 Task: Create a due date automation trigger when advanced on, on the wednesday of the week a card is due add content with a name or a description ending with resume at 11:00 AM.
Action: Mouse moved to (1084, 83)
Screenshot: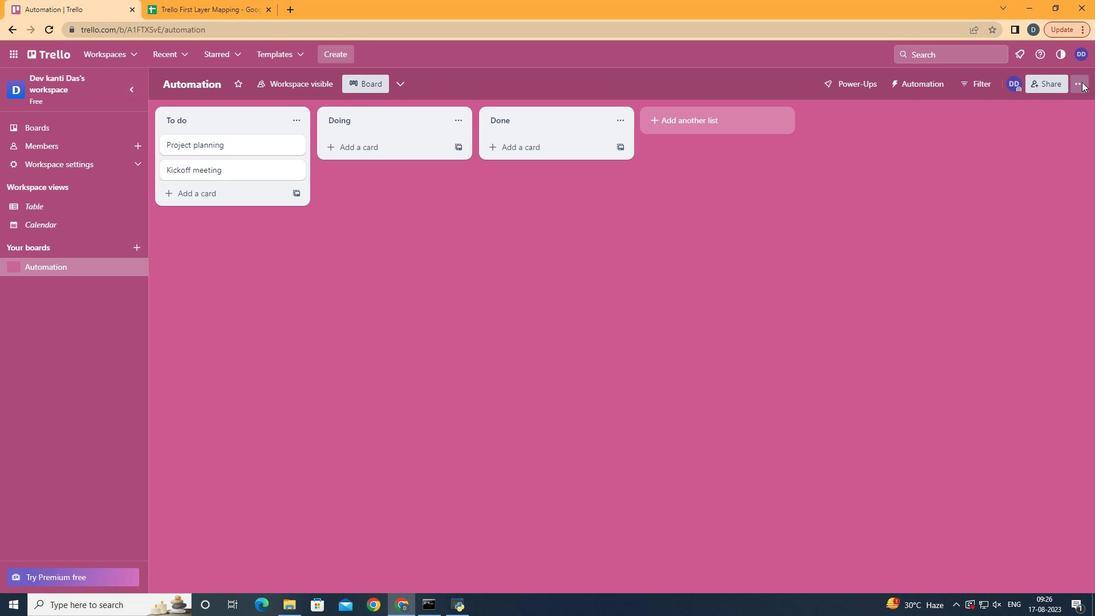 
Action: Mouse pressed left at (1084, 83)
Screenshot: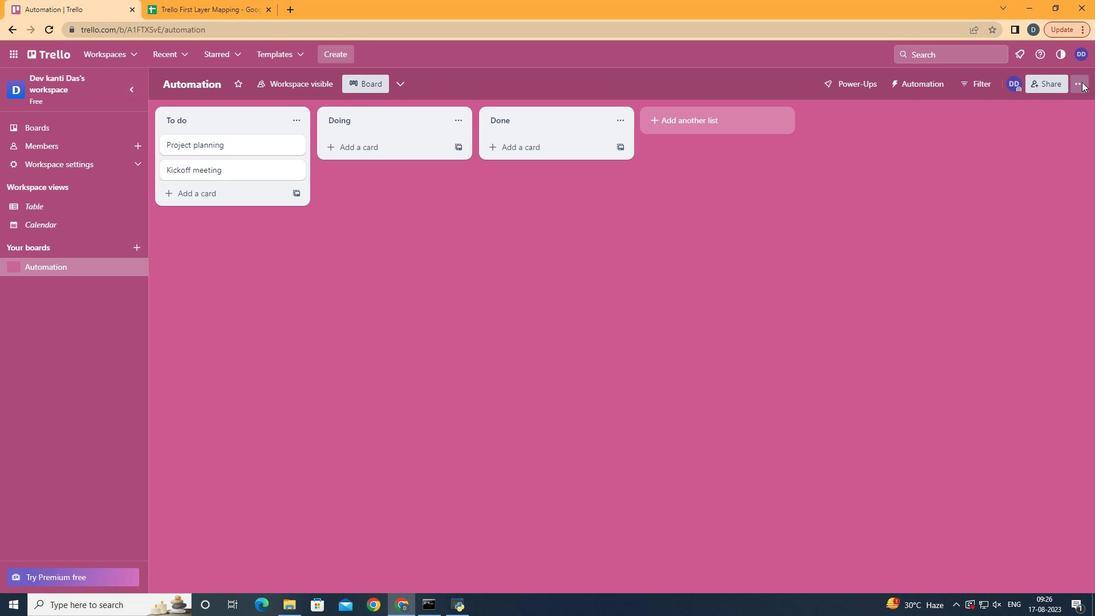 
Action: Mouse moved to (1016, 243)
Screenshot: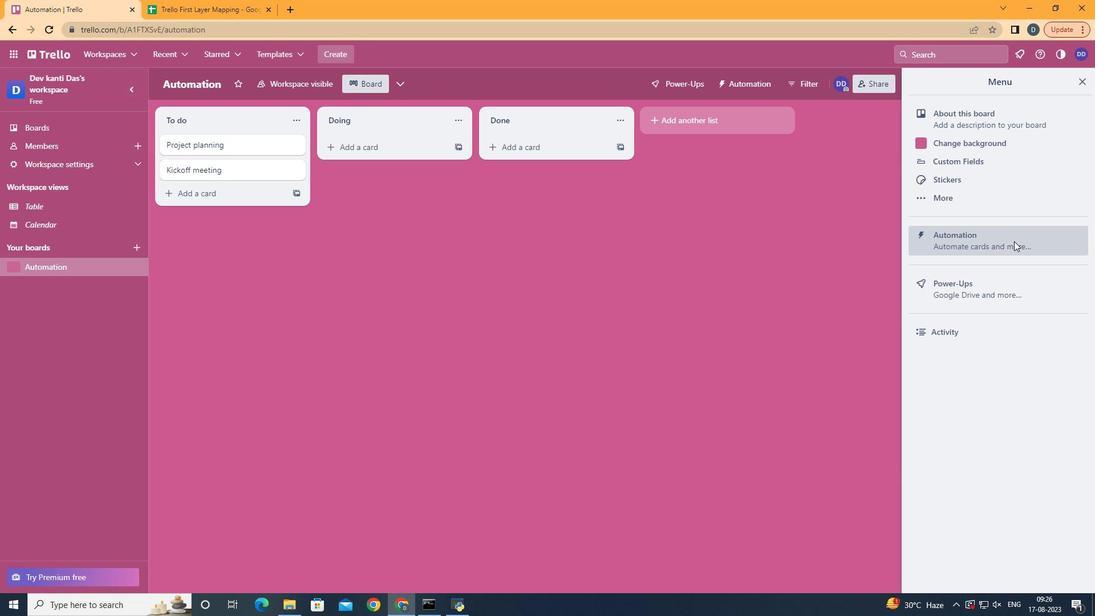 
Action: Mouse pressed left at (1016, 243)
Screenshot: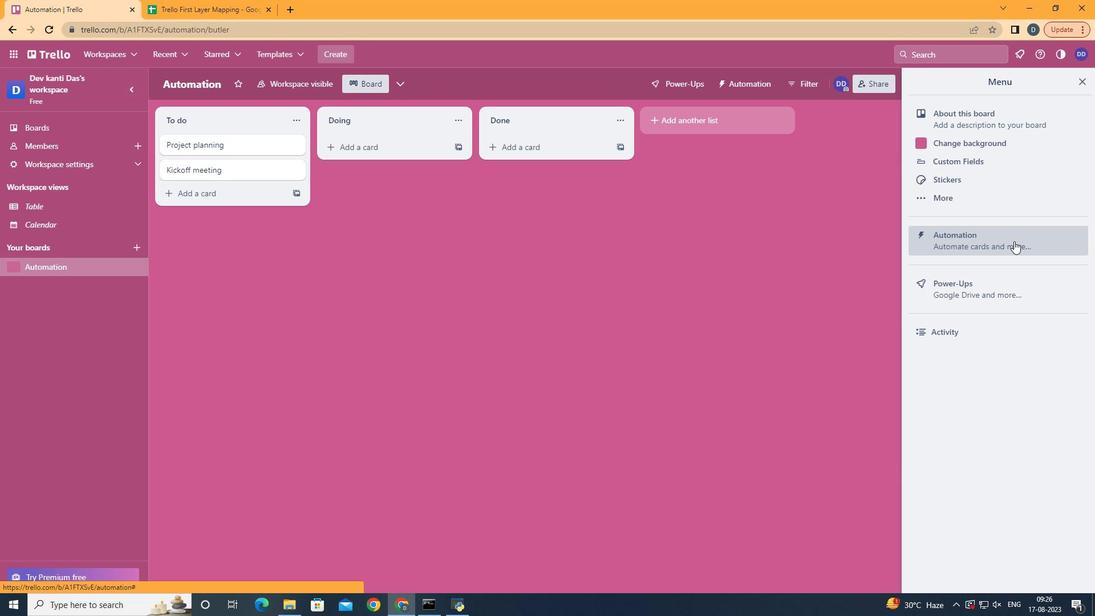 
Action: Mouse moved to (195, 228)
Screenshot: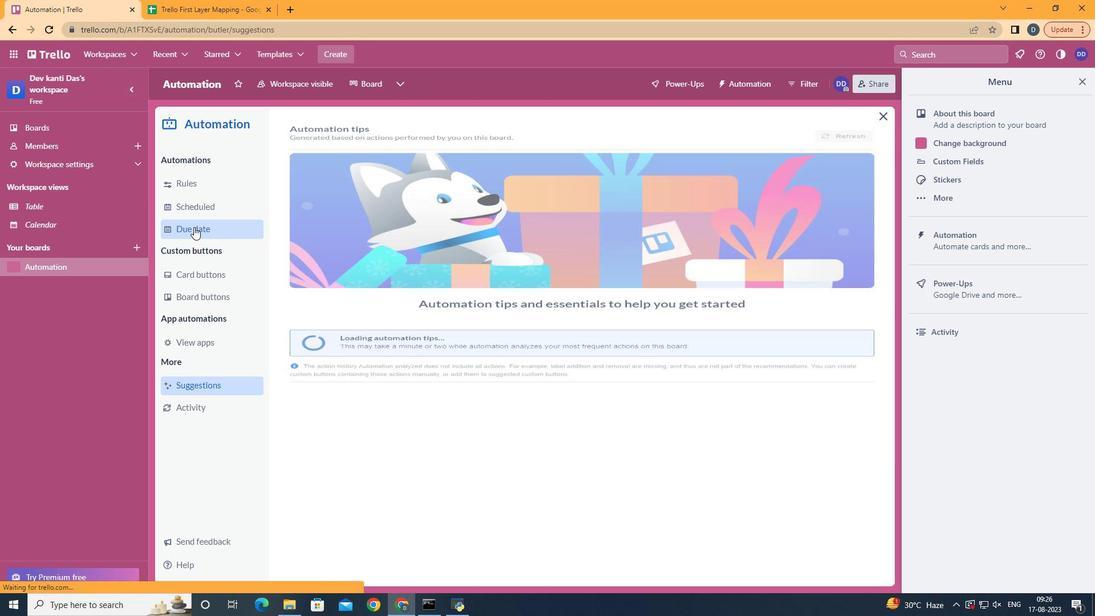 
Action: Mouse pressed left at (195, 228)
Screenshot: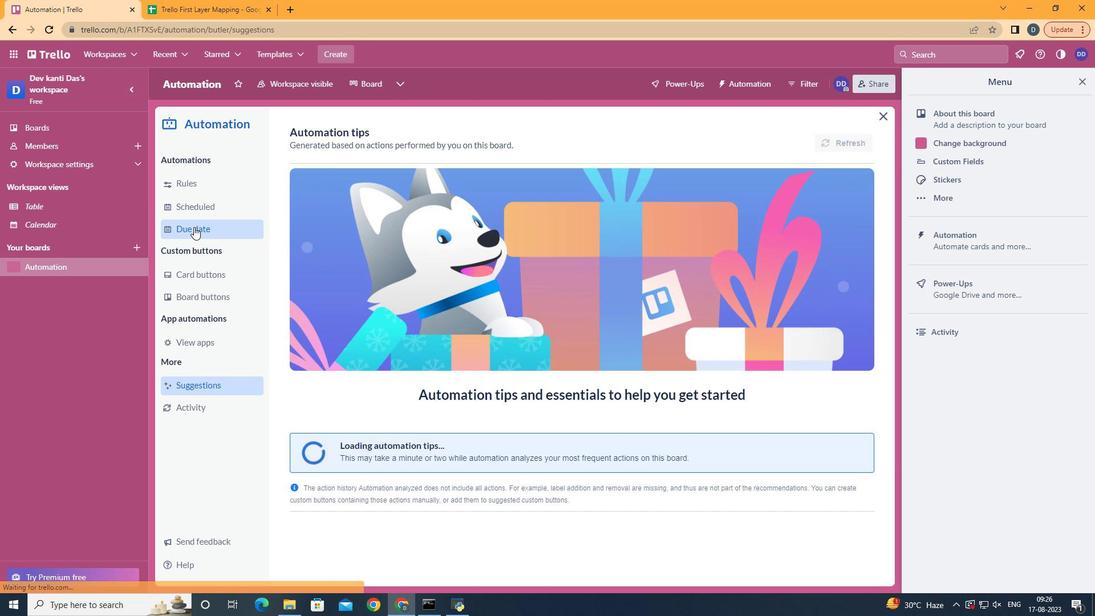 
Action: Mouse moved to (815, 135)
Screenshot: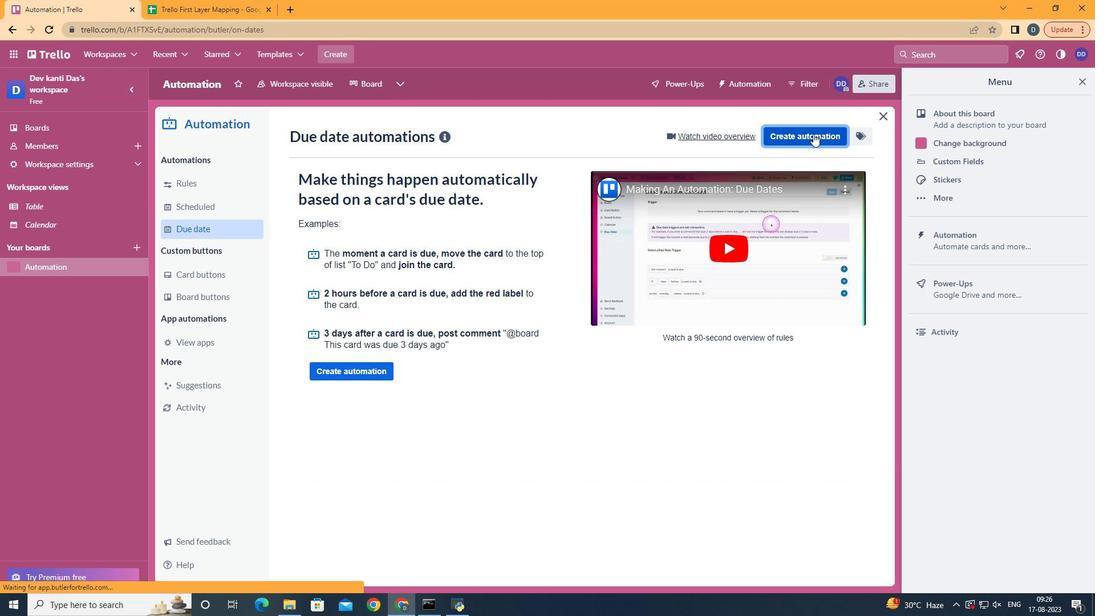 
Action: Mouse pressed left at (815, 135)
Screenshot: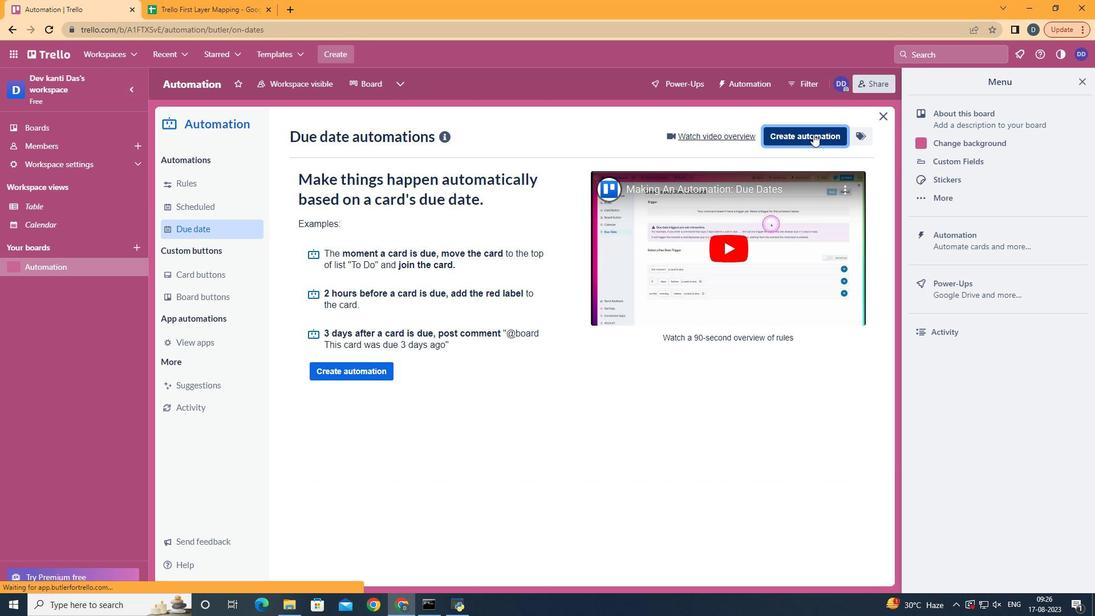 
Action: Mouse moved to (649, 256)
Screenshot: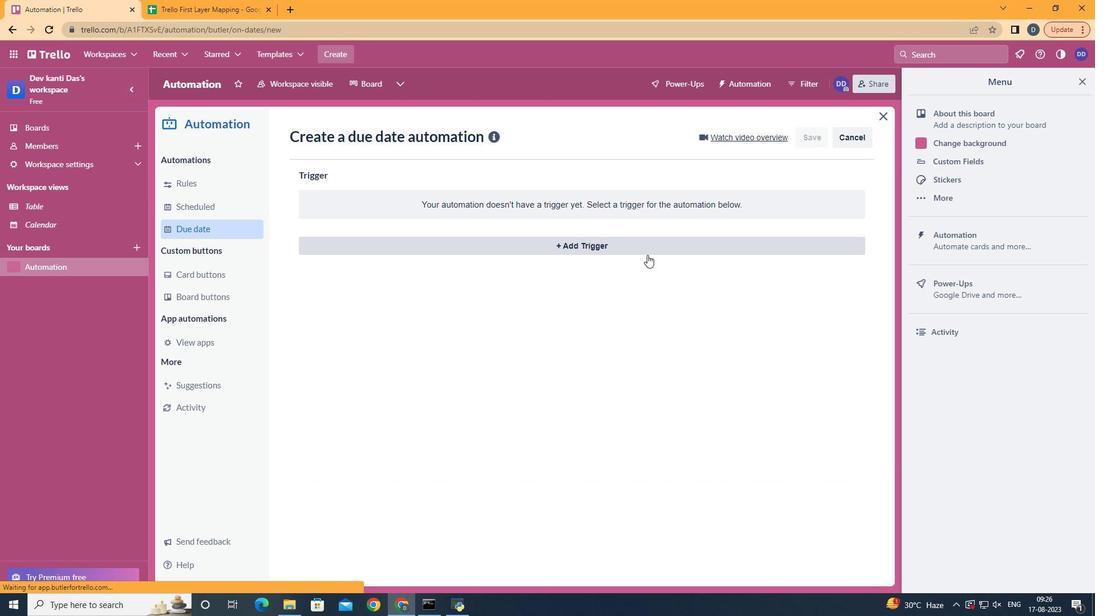 
Action: Mouse pressed left at (649, 256)
Screenshot: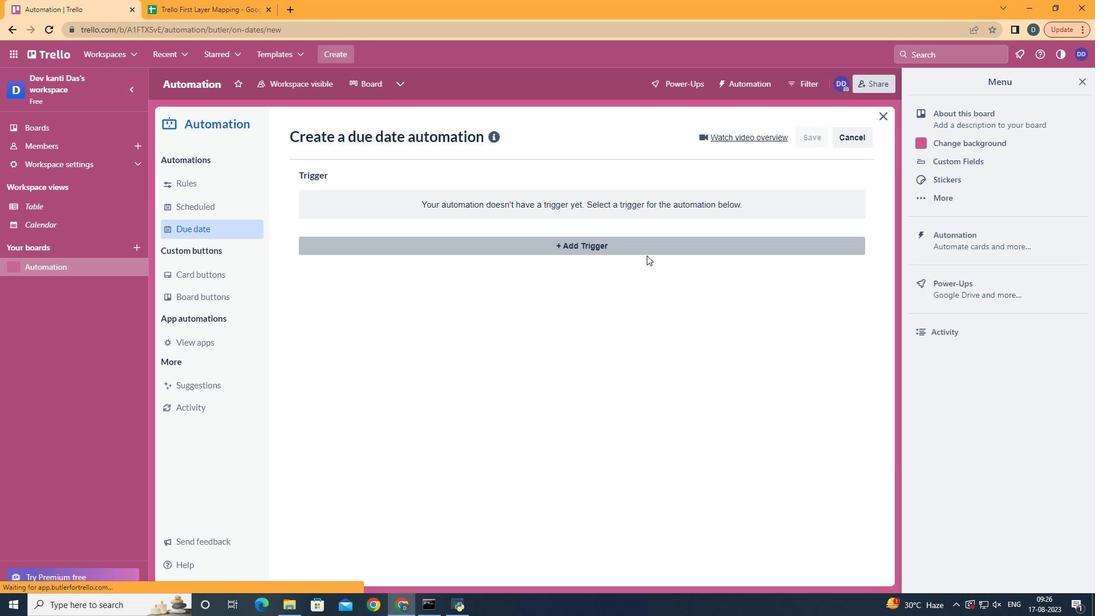 
Action: Mouse moved to (362, 340)
Screenshot: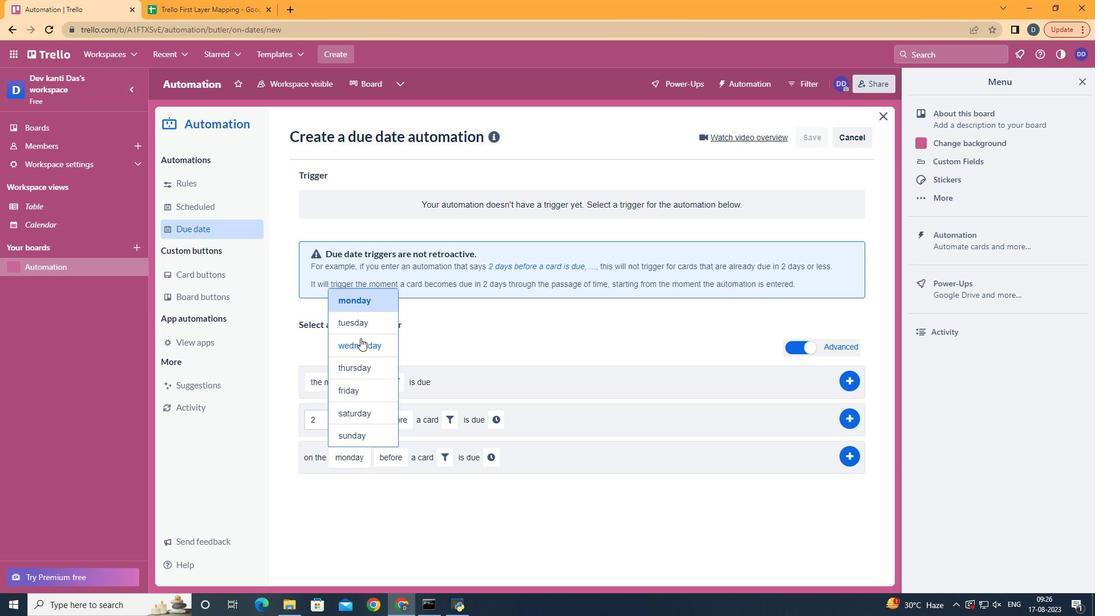 
Action: Mouse pressed left at (362, 340)
Screenshot: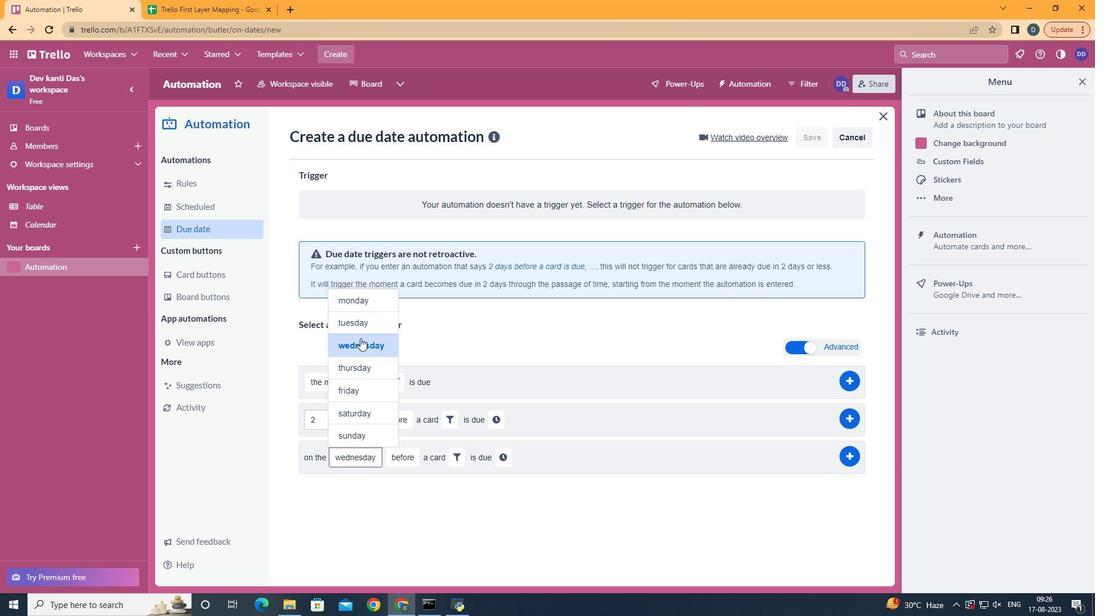
Action: Mouse moved to (420, 526)
Screenshot: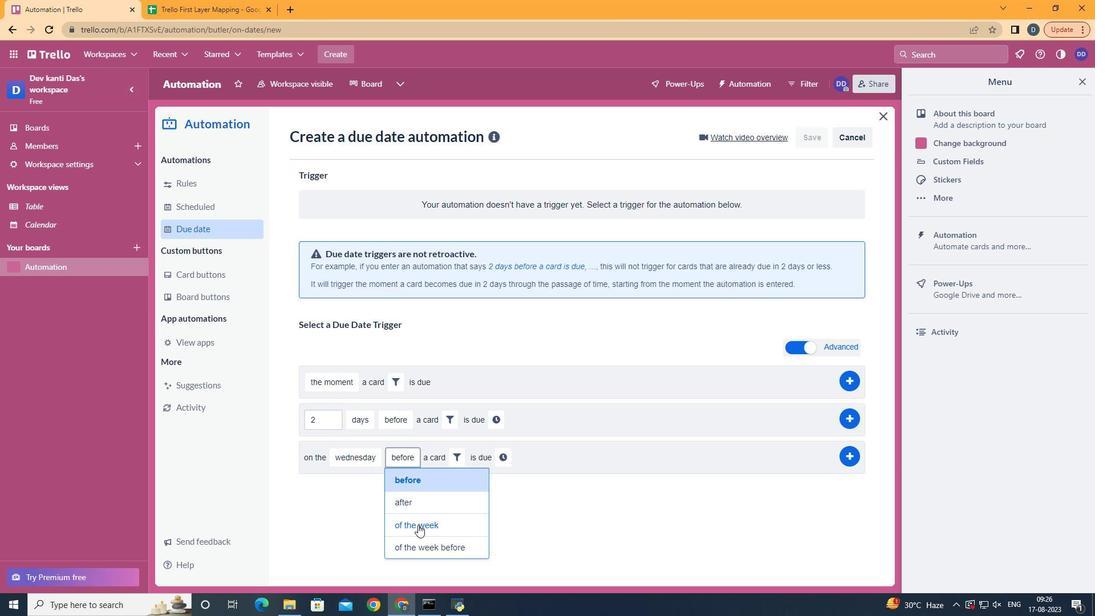 
Action: Mouse pressed left at (420, 526)
Screenshot: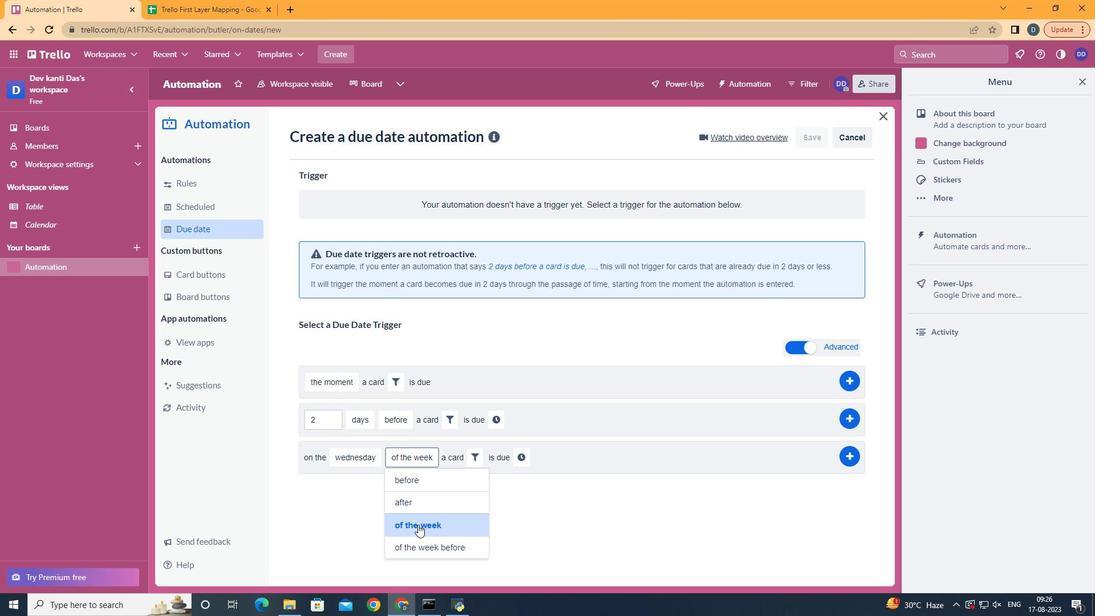 
Action: Mouse moved to (478, 462)
Screenshot: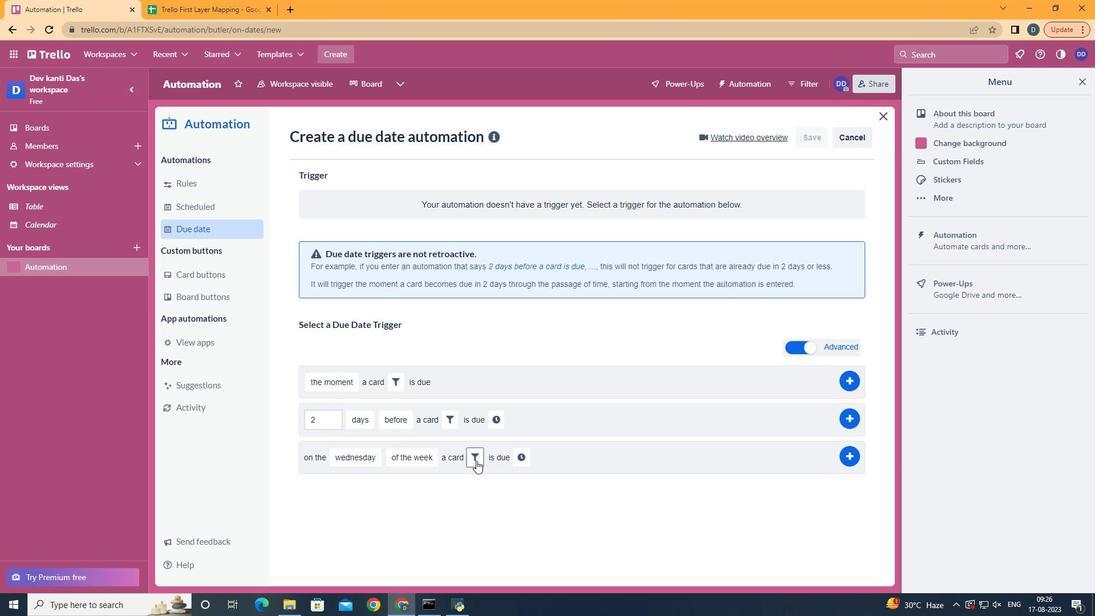 
Action: Mouse pressed left at (478, 462)
Screenshot: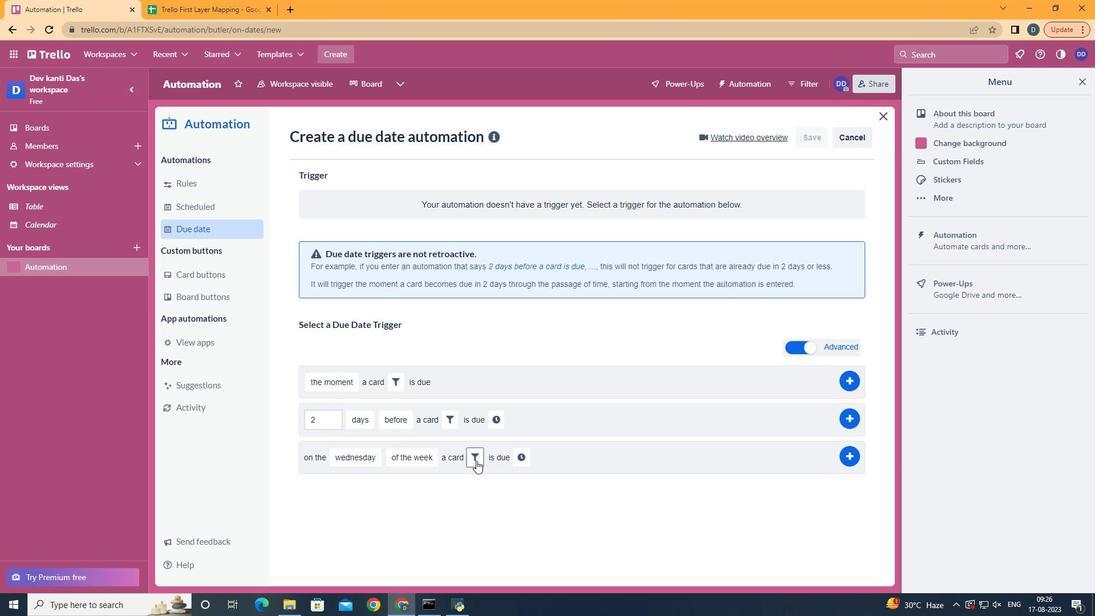 
Action: Mouse moved to (631, 500)
Screenshot: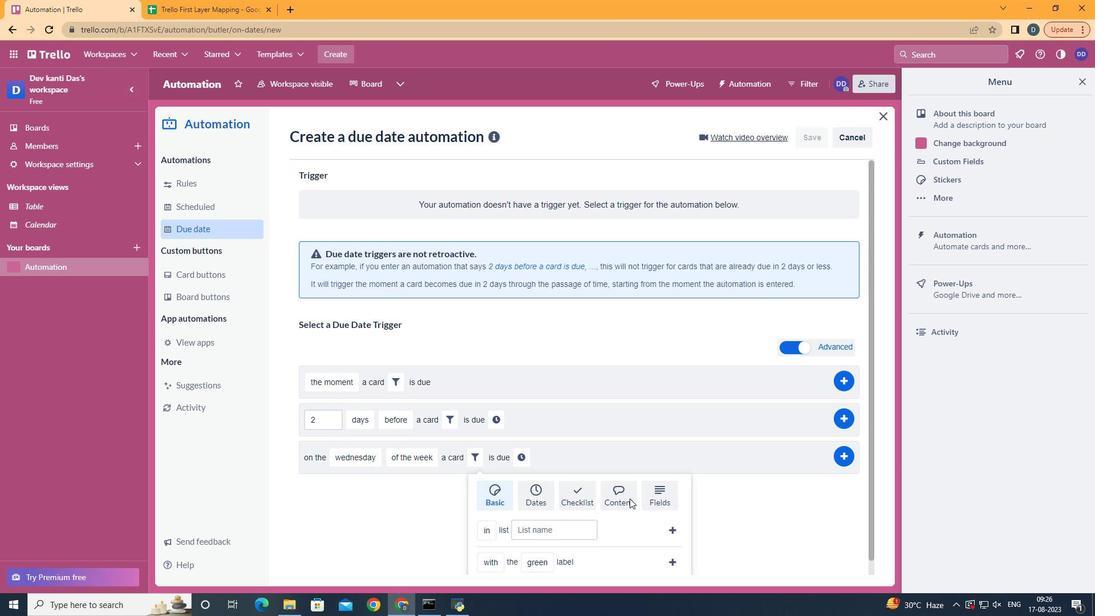
Action: Mouse pressed left at (631, 500)
Screenshot: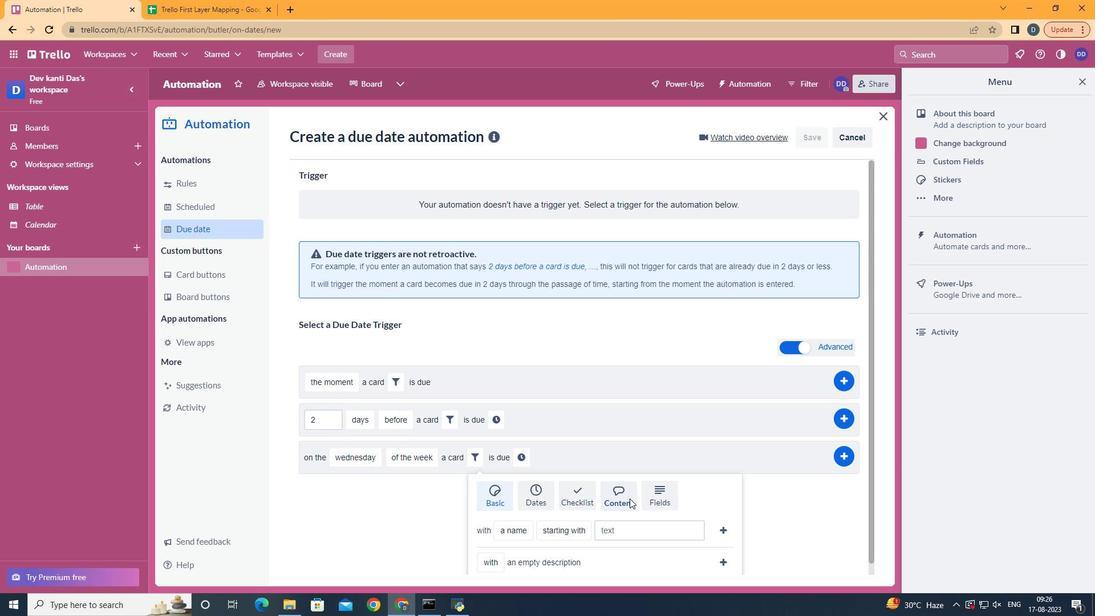 
Action: Mouse moved to (531, 515)
Screenshot: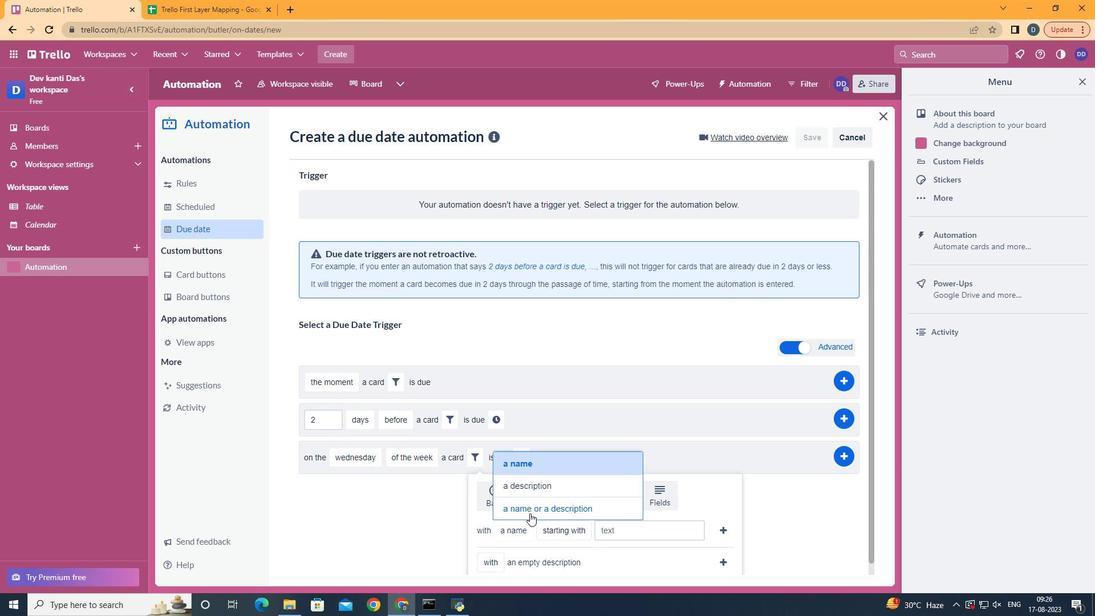 
Action: Mouse pressed left at (531, 515)
Screenshot: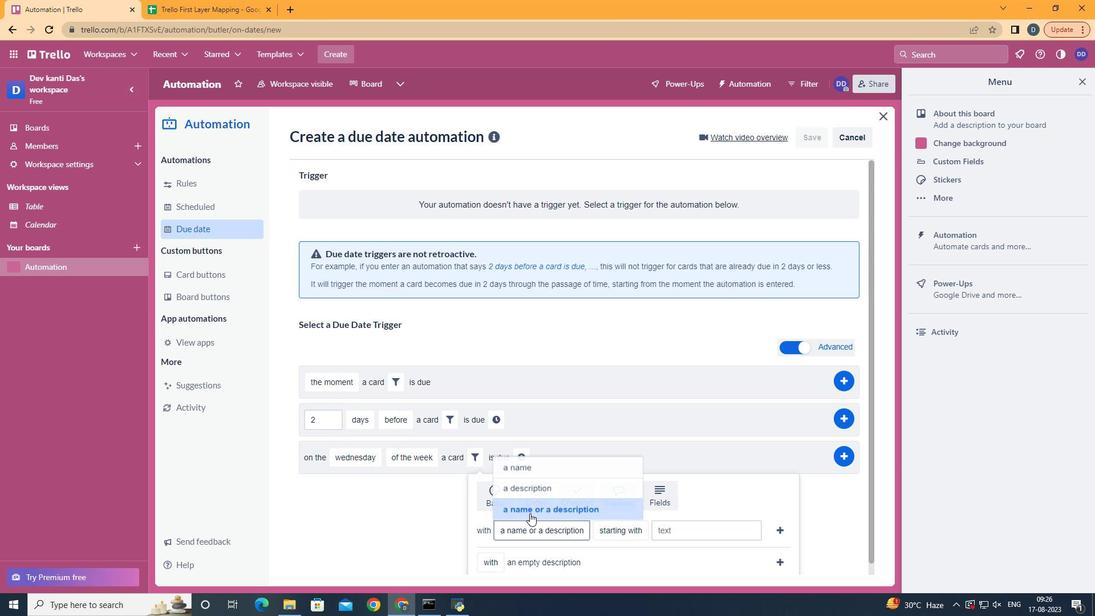 
Action: Mouse moved to (663, 421)
Screenshot: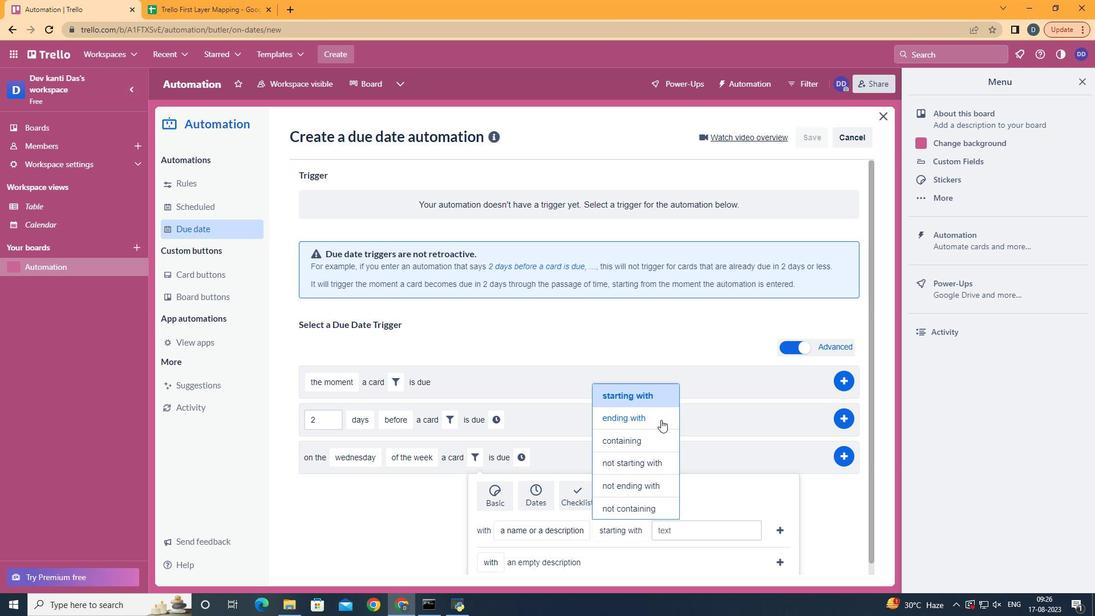 
Action: Mouse pressed left at (663, 421)
Screenshot: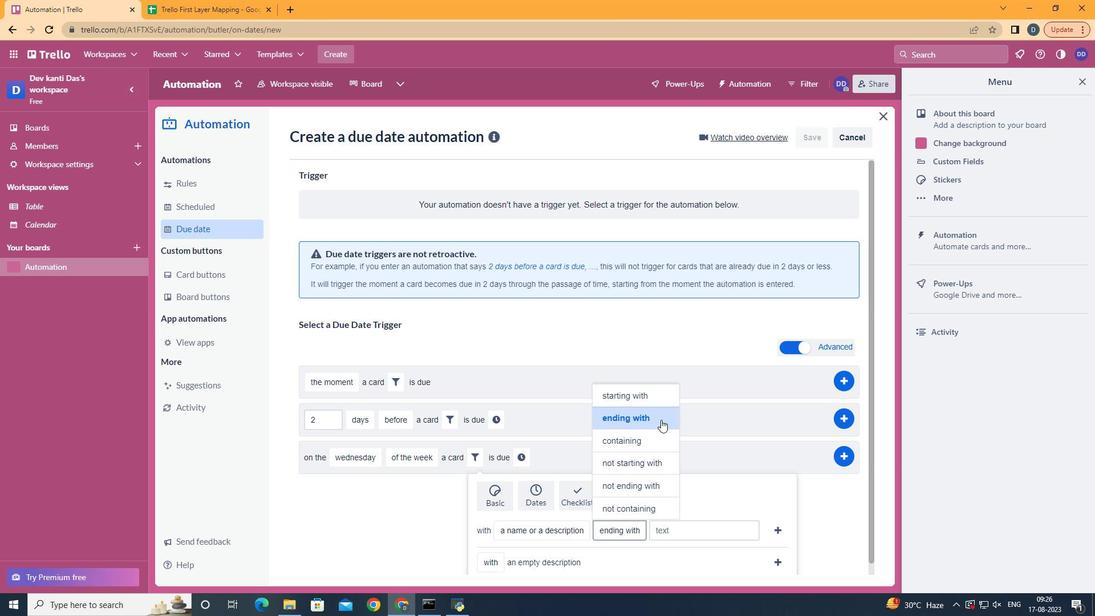 
Action: Mouse moved to (718, 527)
Screenshot: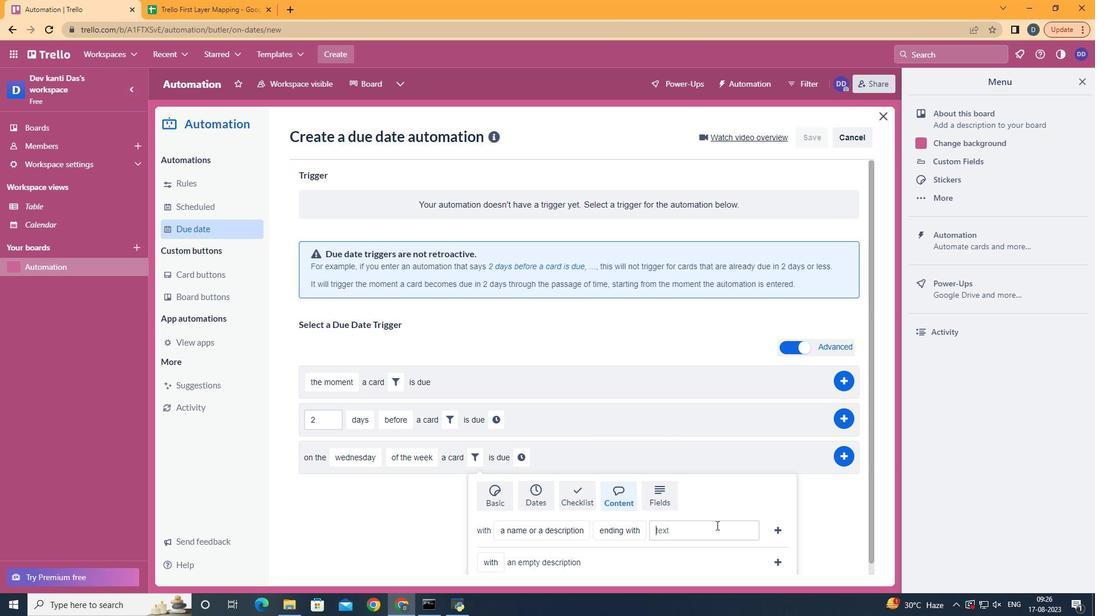 
Action: Mouse pressed left at (718, 527)
Screenshot: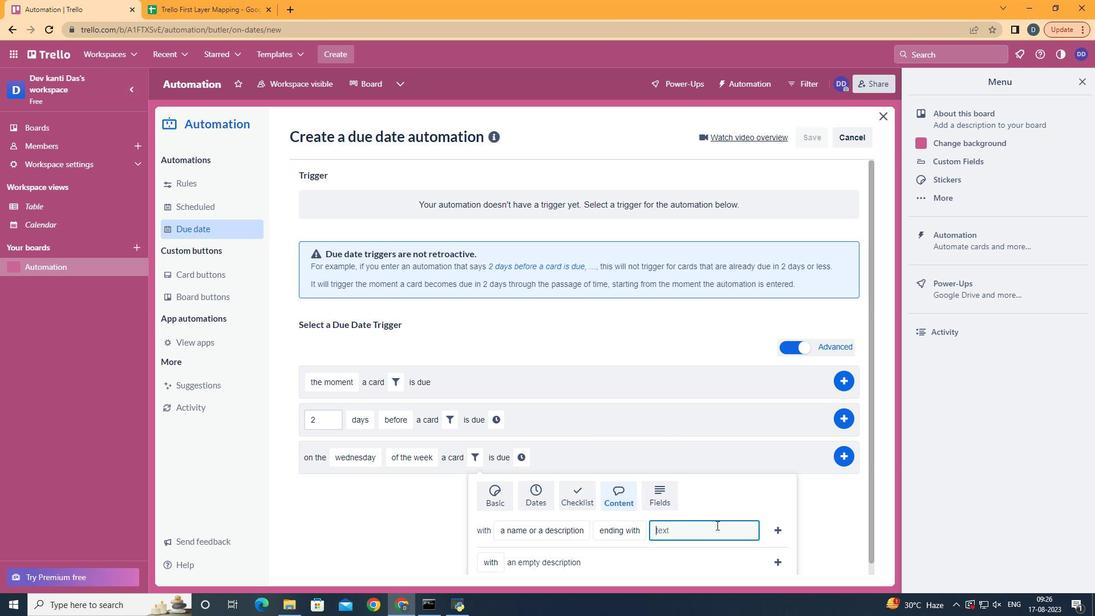
Action: Key pressed resume
Screenshot: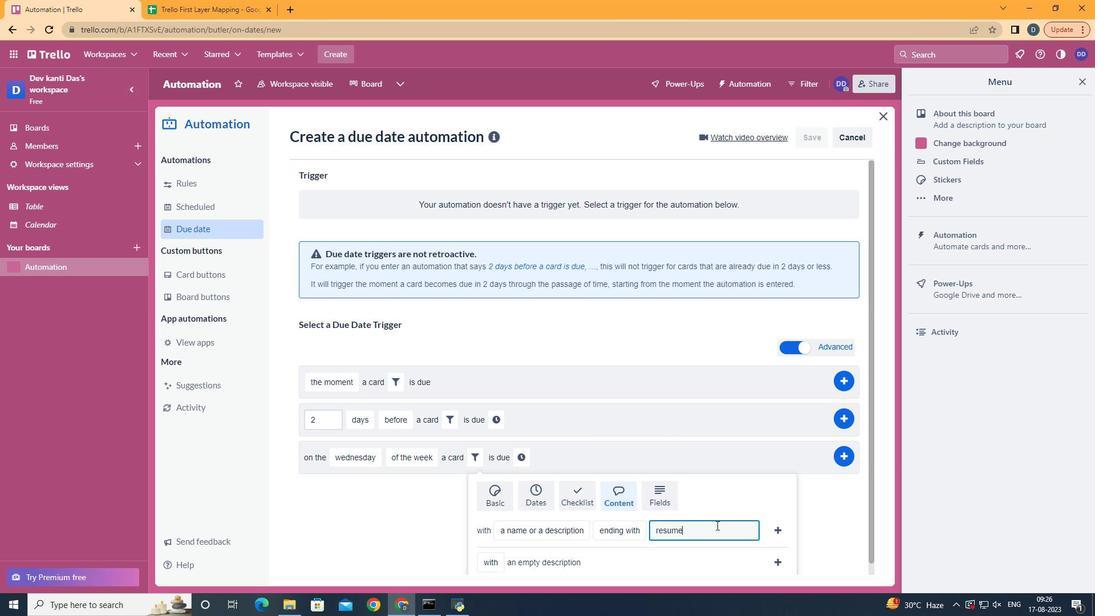 
Action: Mouse moved to (785, 534)
Screenshot: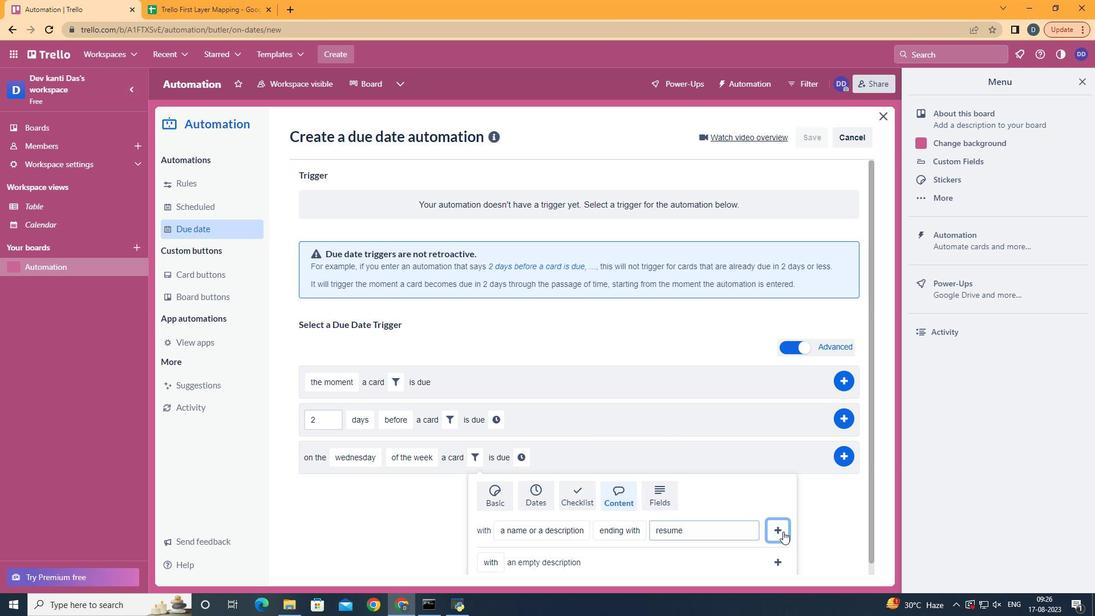 
Action: Mouse pressed left at (785, 534)
Screenshot: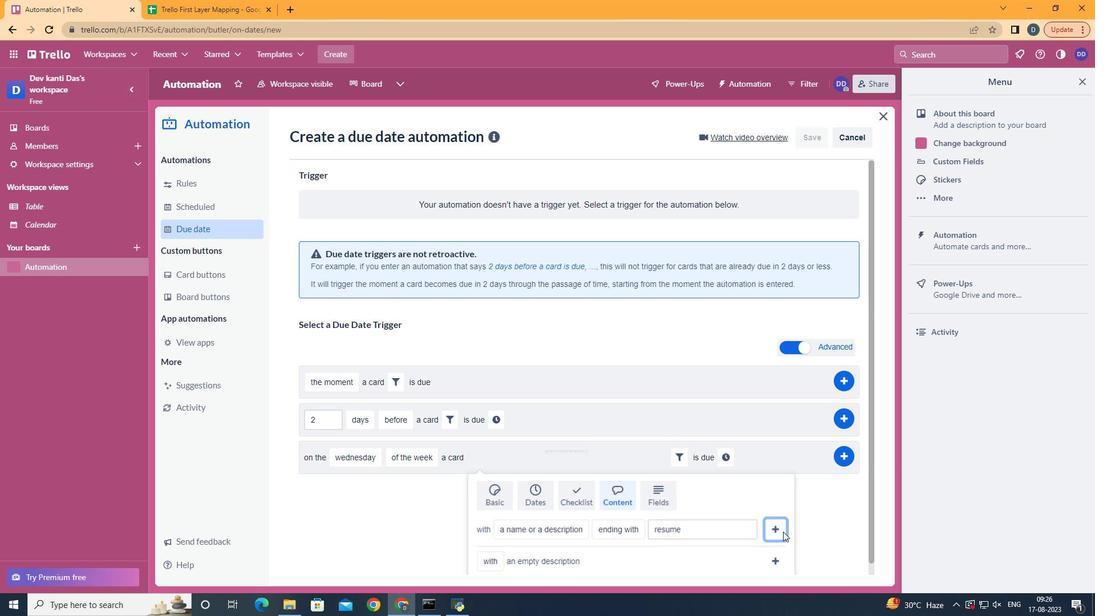 
Action: Mouse moved to (743, 452)
Screenshot: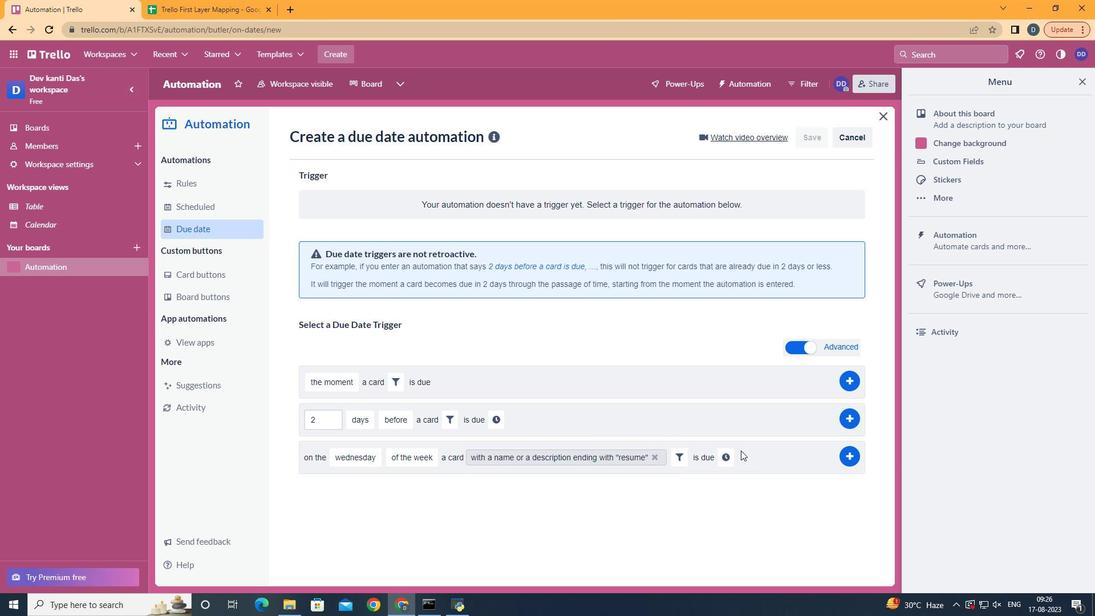 
Action: Mouse pressed left at (743, 452)
Screenshot: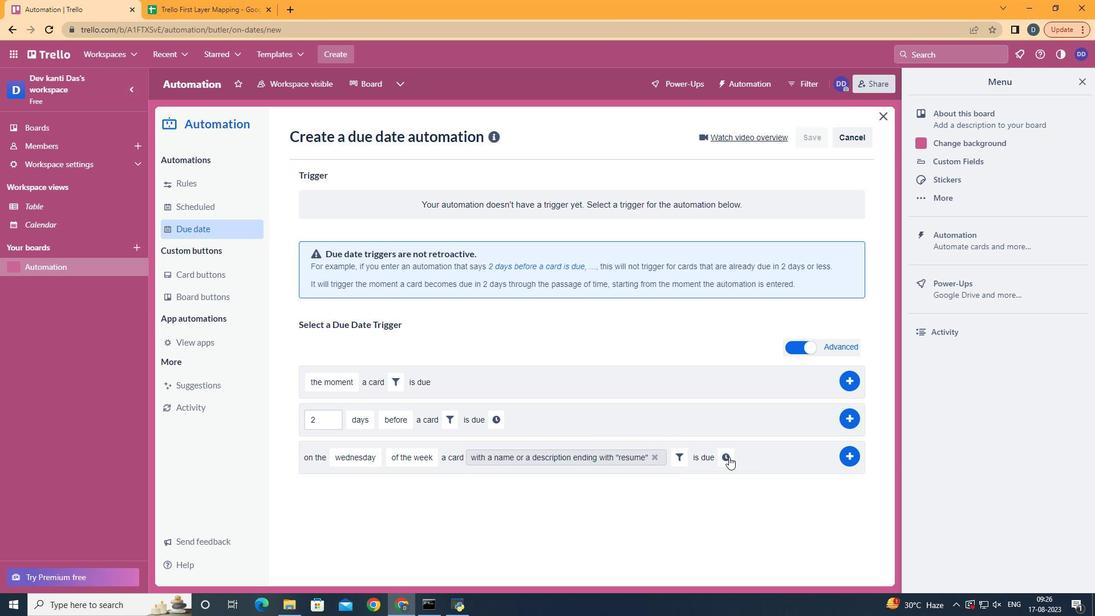 
Action: Mouse moved to (731, 458)
Screenshot: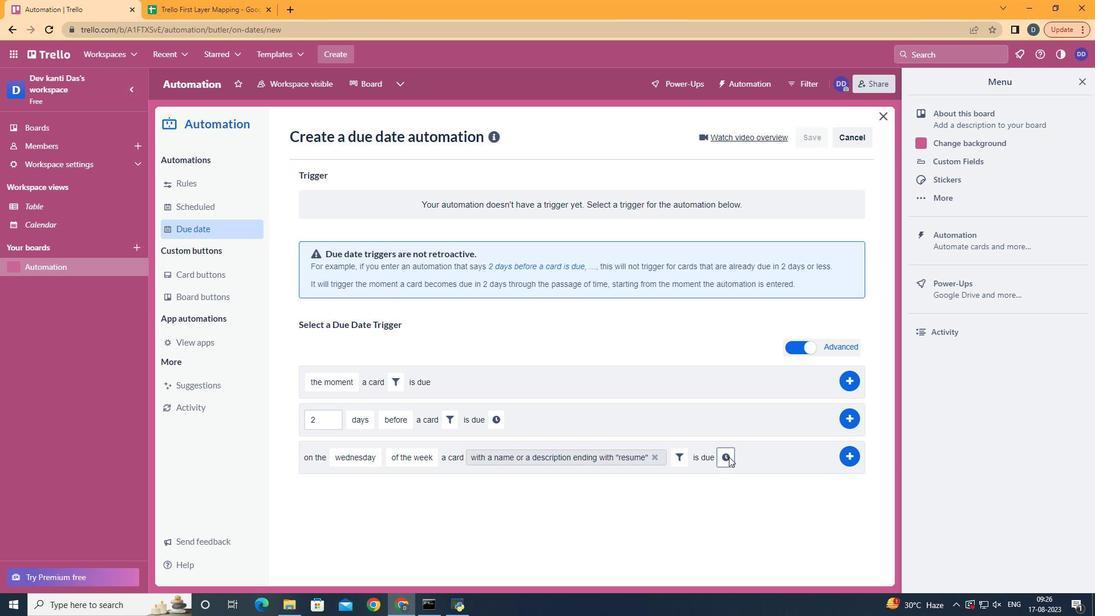 
Action: Mouse pressed left at (731, 458)
Screenshot: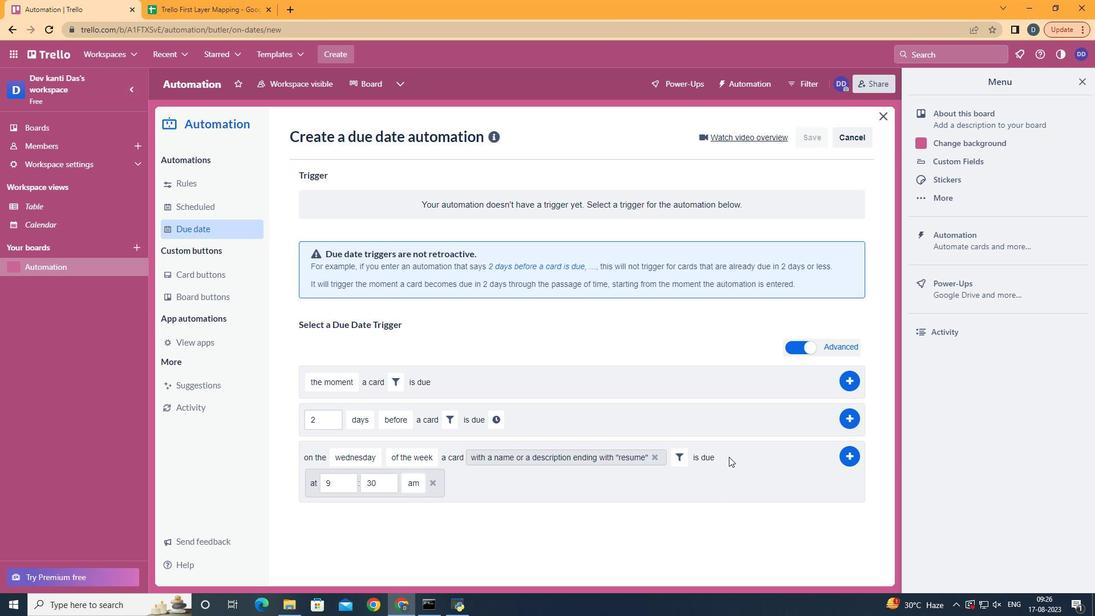 
Action: Mouse moved to (357, 490)
Screenshot: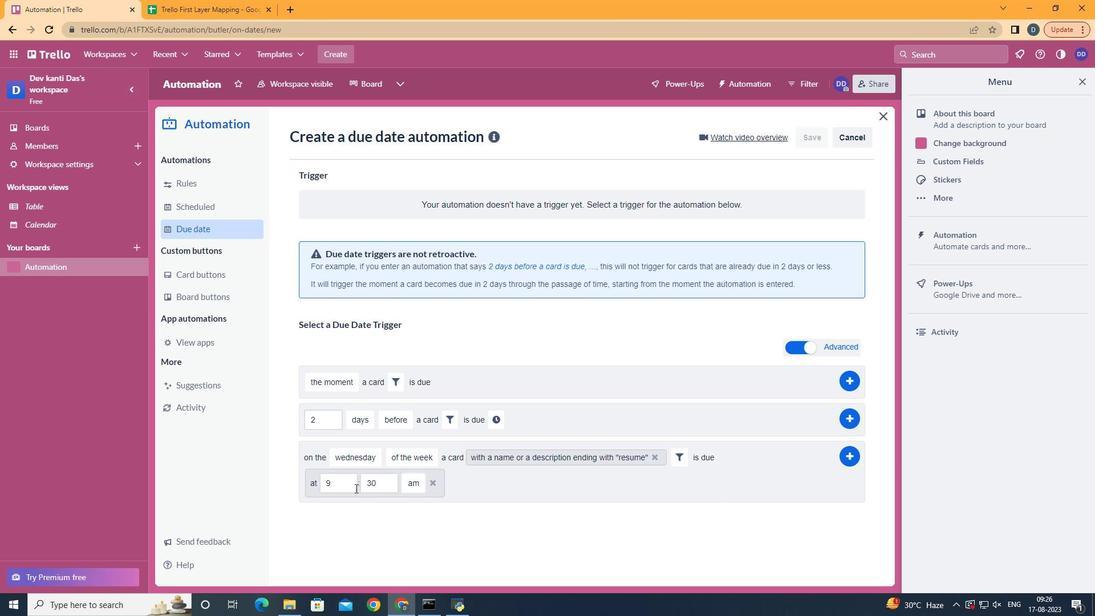 
Action: Mouse pressed left at (357, 490)
Screenshot: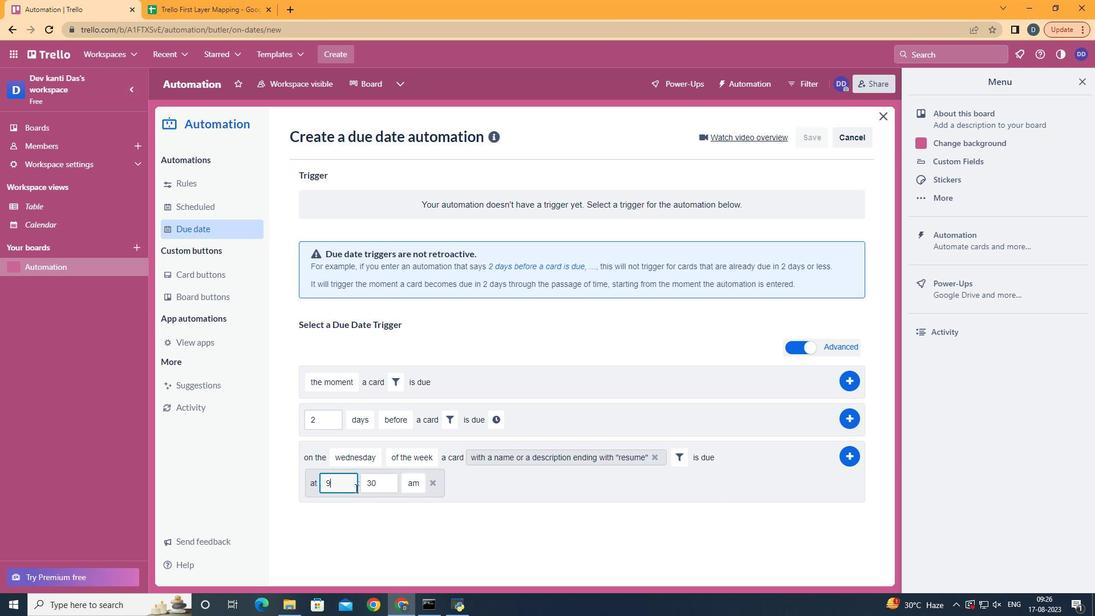 
Action: Key pressed <Key.backspace>11
Screenshot: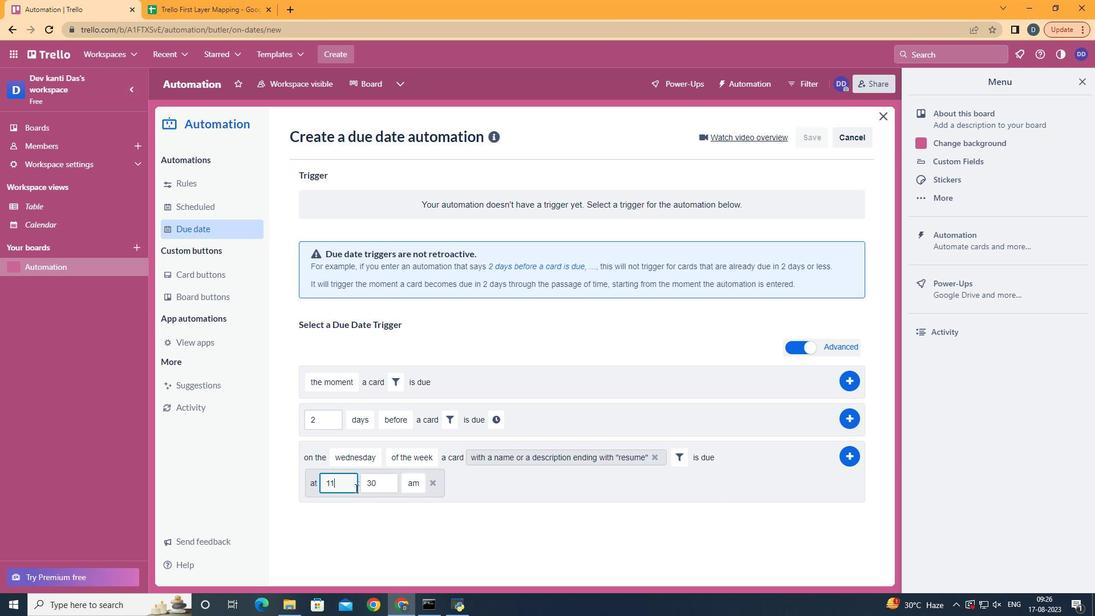 
Action: Mouse moved to (389, 491)
Screenshot: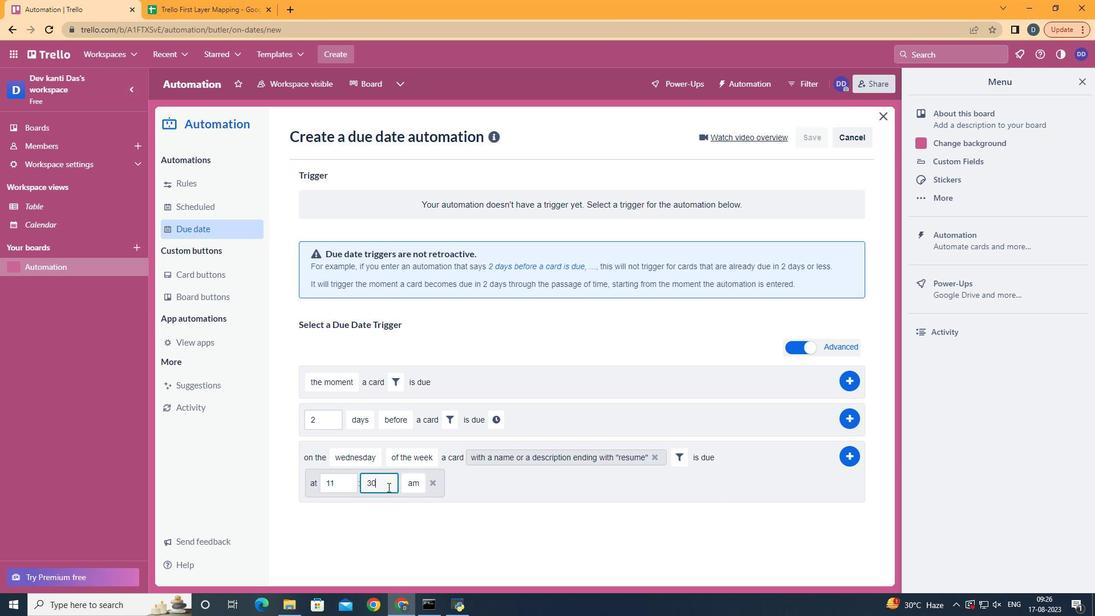 
Action: Mouse pressed left at (389, 491)
Screenshot: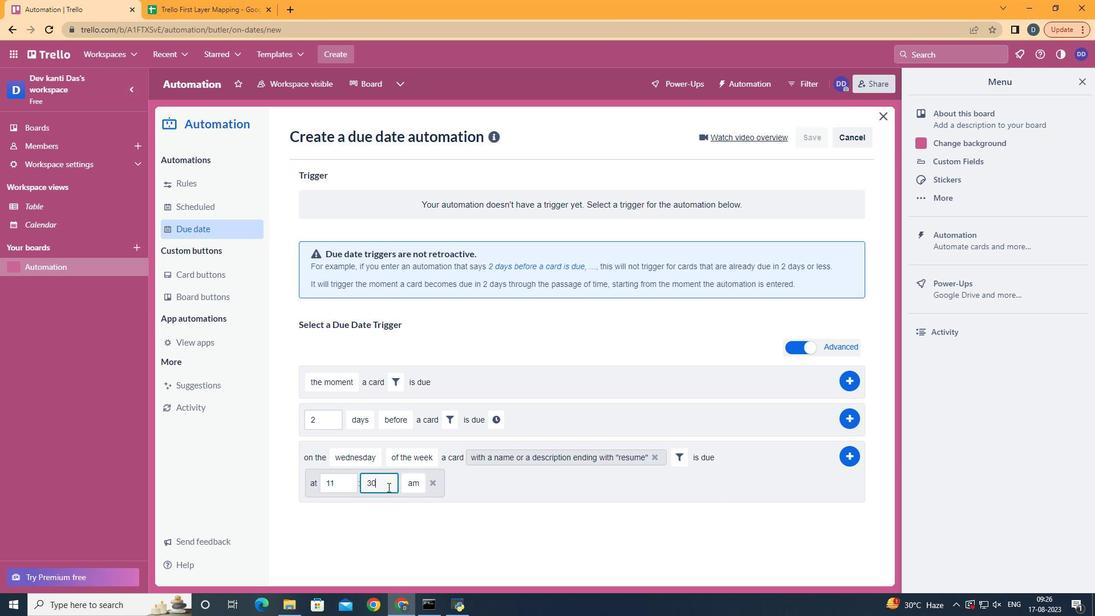 
Action: Mouse moved to (388, 489)
Screenshot: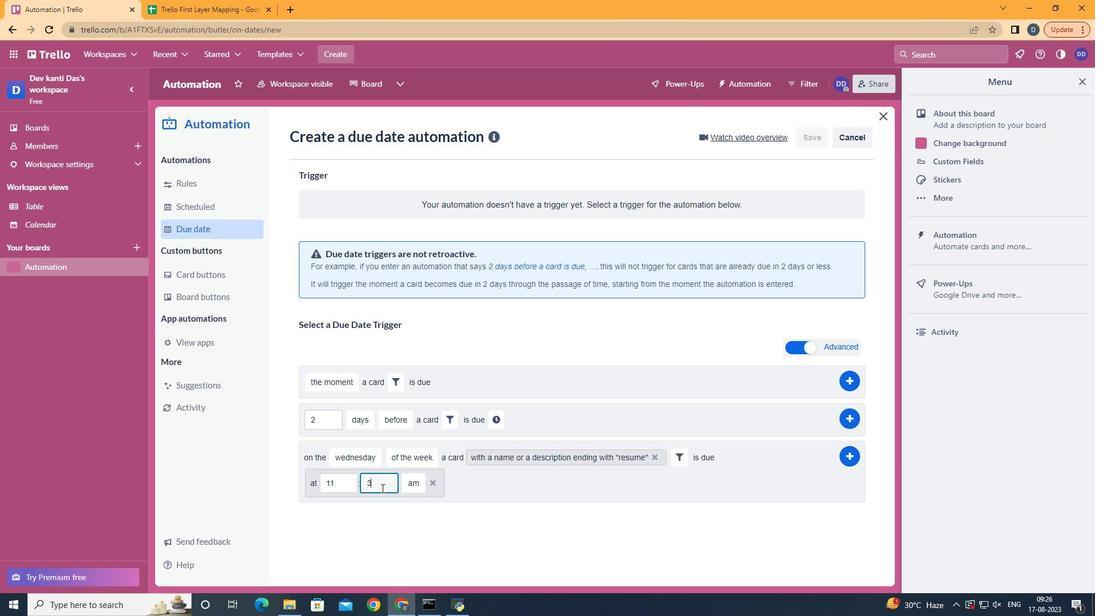 
Action: Key pressed <Key.backspace>
Screenshot: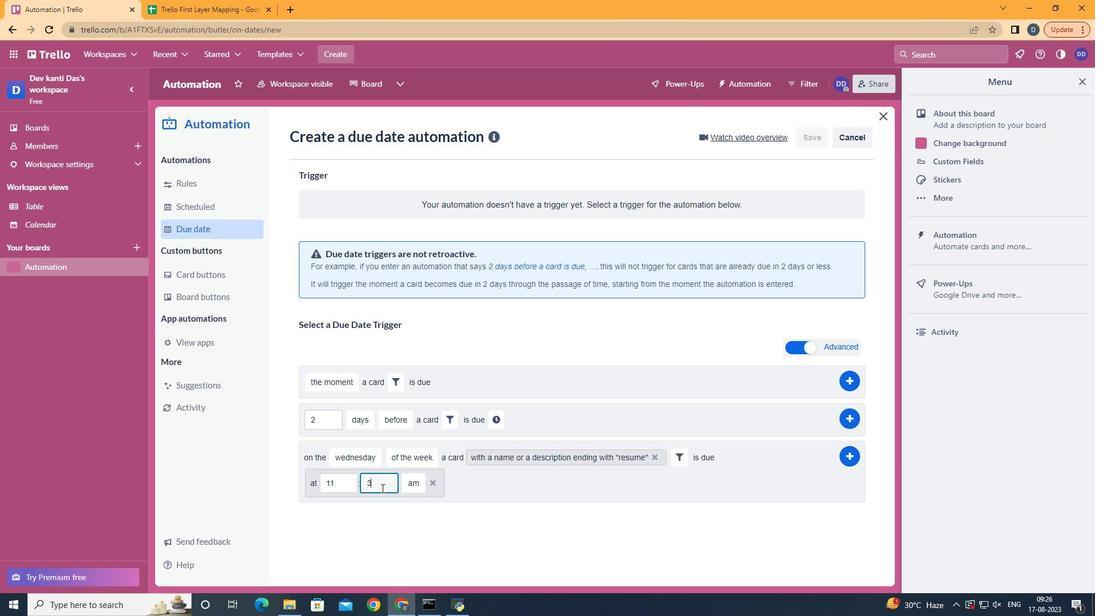 
Action: Mouse moved to (383, 490)
Screenshot: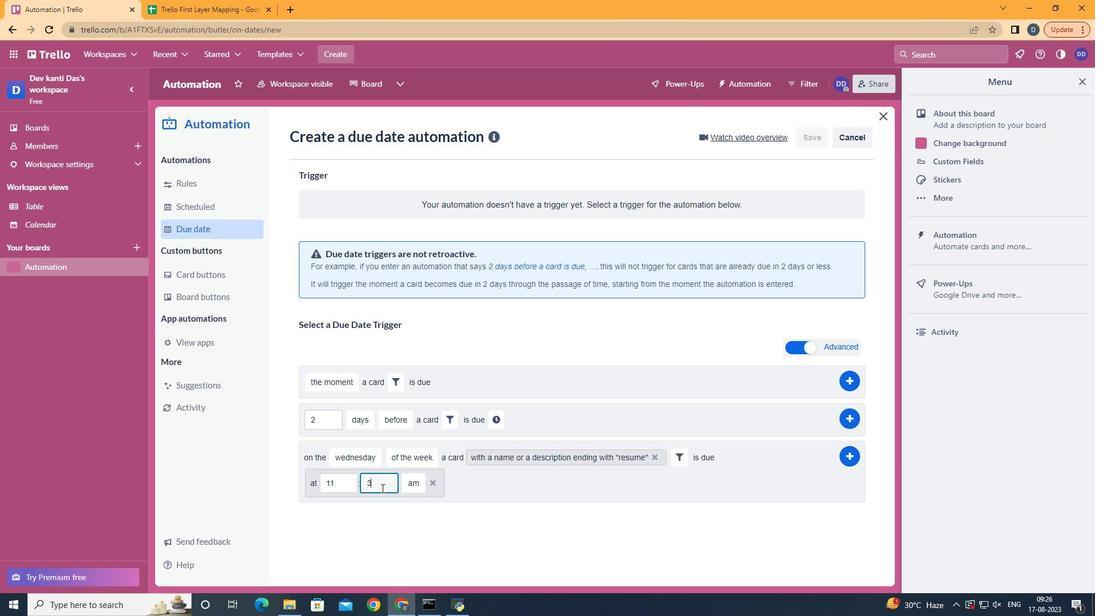 
Action: Key pressed <Key.backspace>00
Screenshot: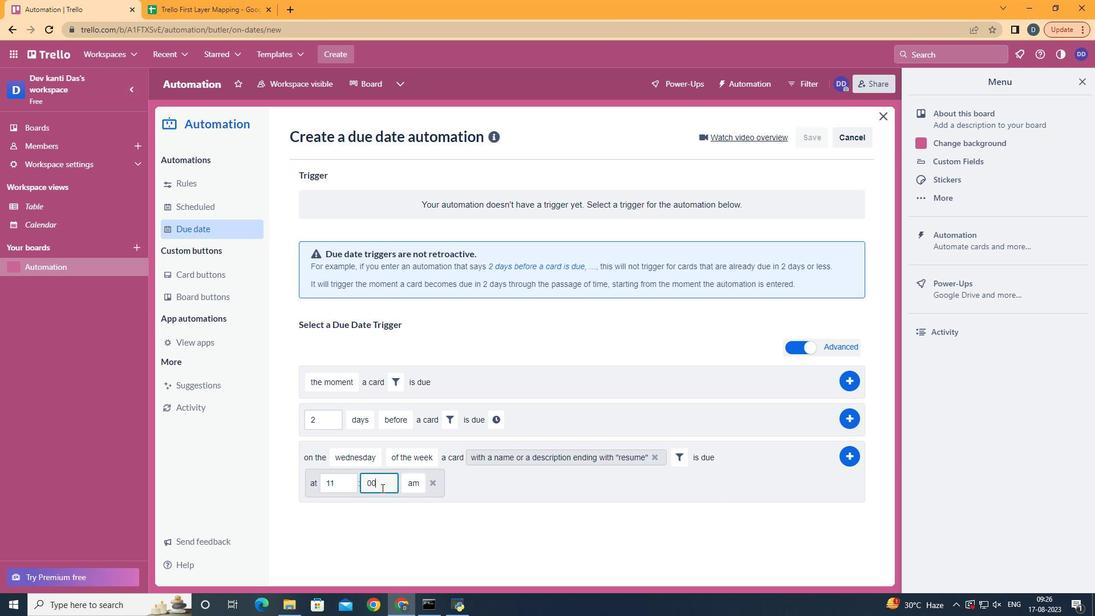 
Action: Mouse moved to (850, 456)
Screenshot: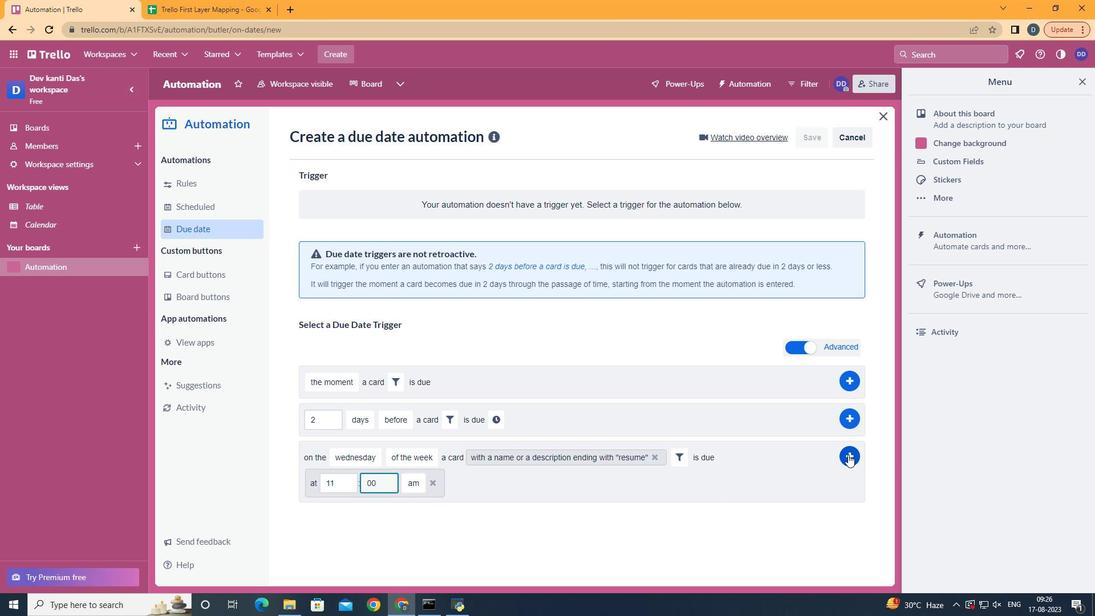 
Action: Mouse pressed left at (850, 456)
Screenshot: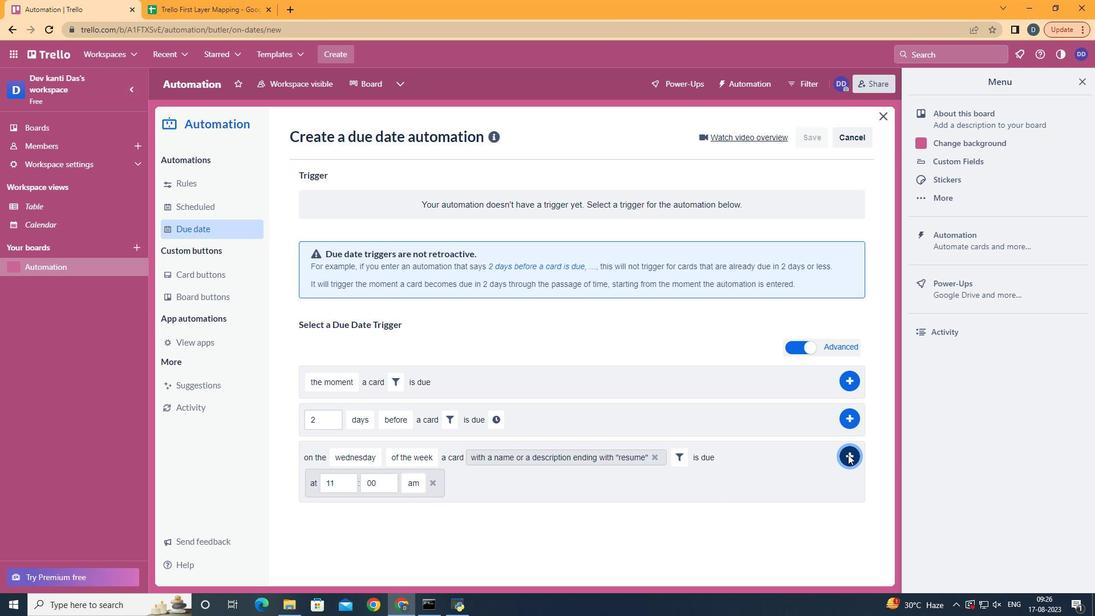 
